 Task: Check the calendar for the event details after receiving a declined invitation email.
Action: Mouse moved to (19, 35)
Screenshot: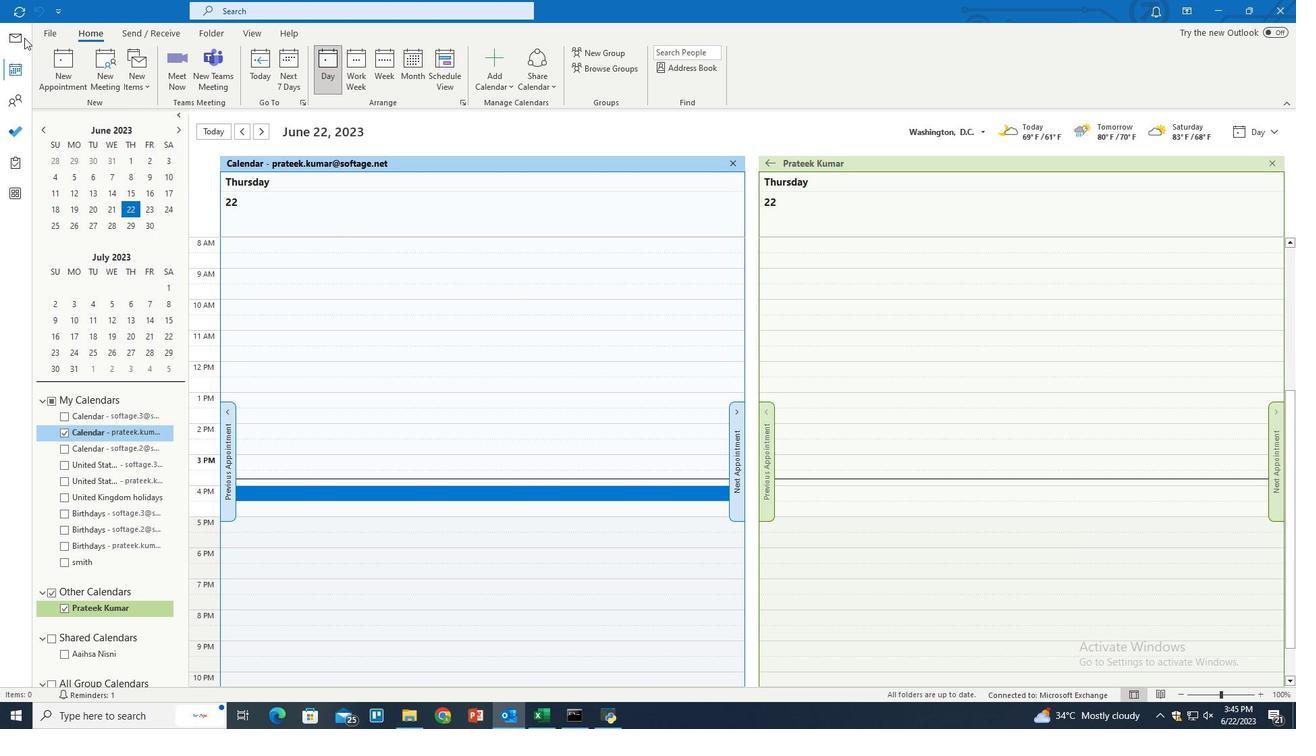 
Action: Mouse pressed left at (19, 35)
Screenshot: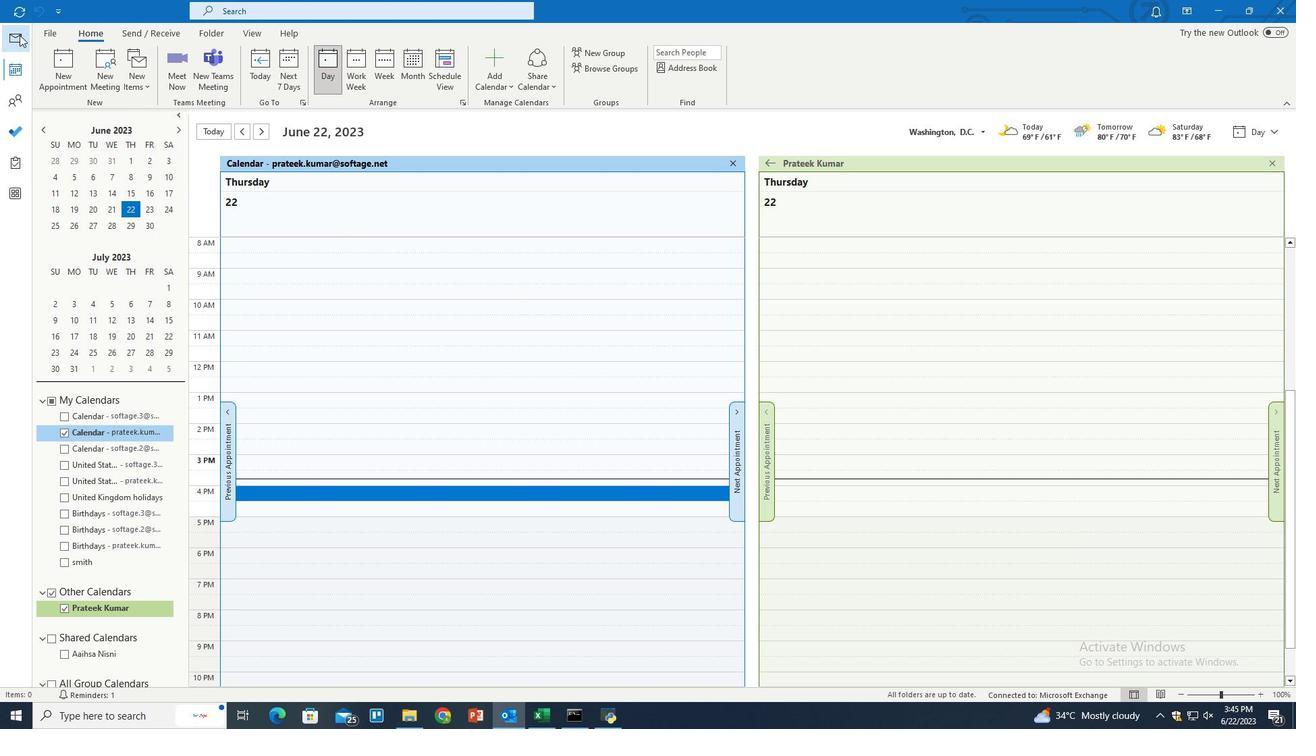 
Action: Mouse moved to (256, 33)
Screenshot: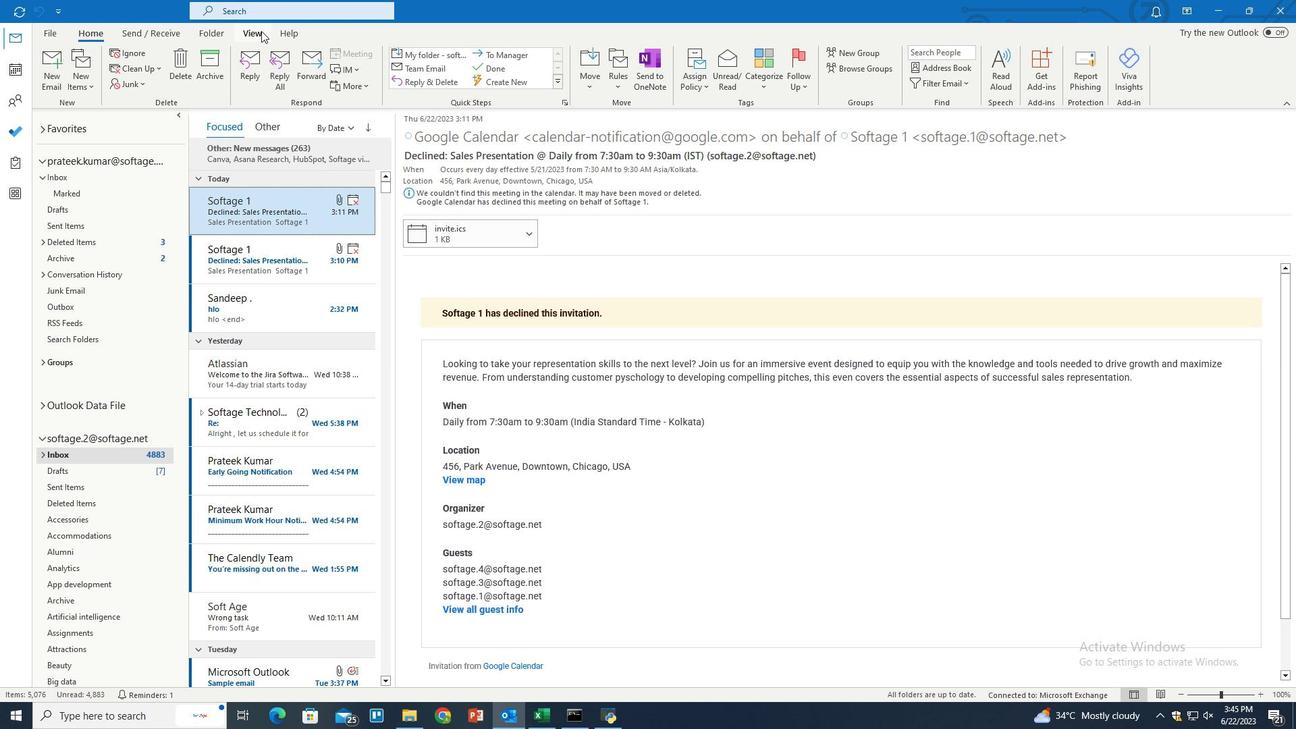 
Action: Mouse pressed left at (256, 33)
Screenshot: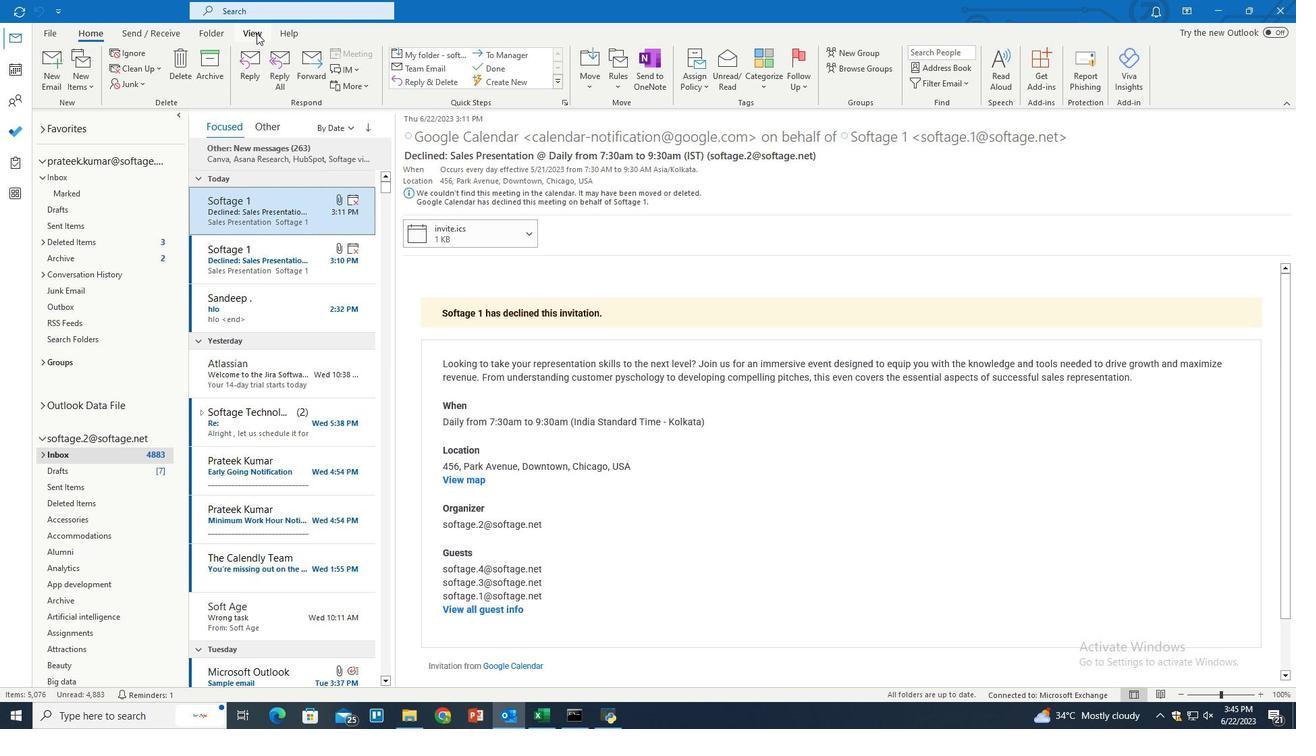 
Action: Mouse moved to (901, 80)
Screenshot: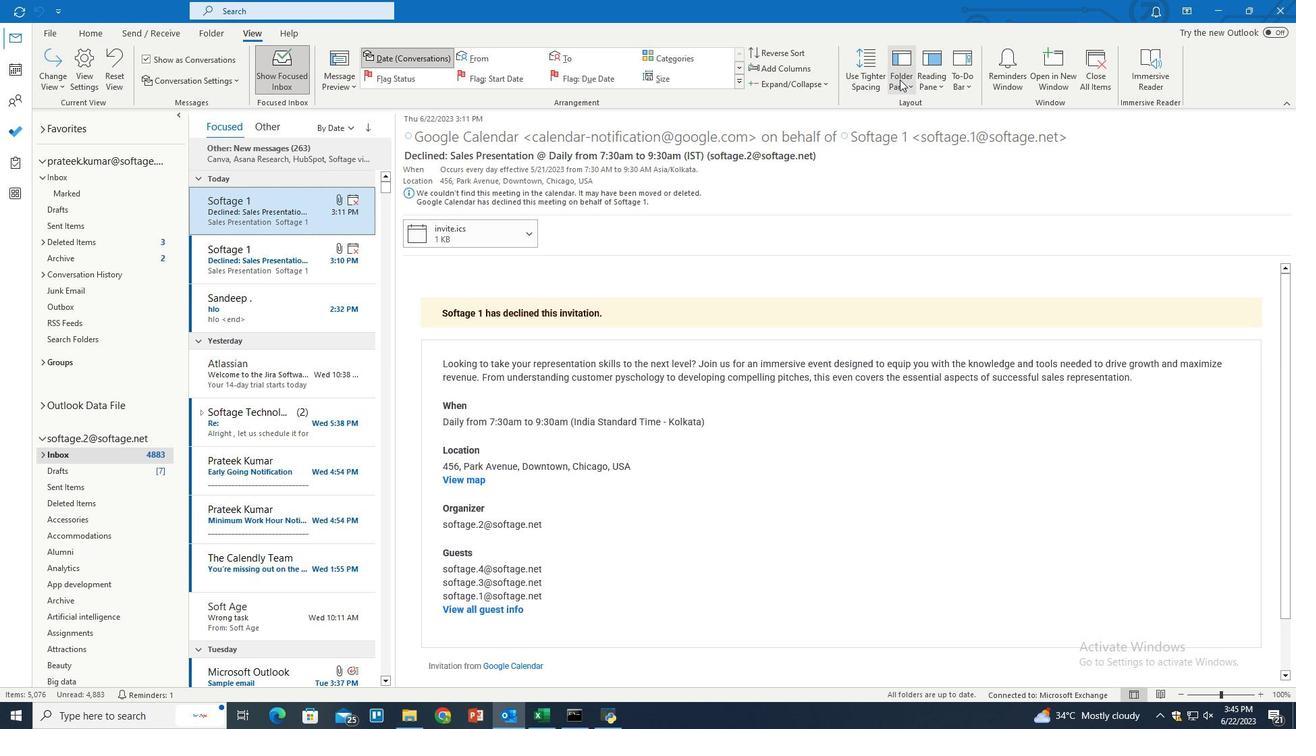 
Action: Mouse pressed left at (901, 80)
Screenshot: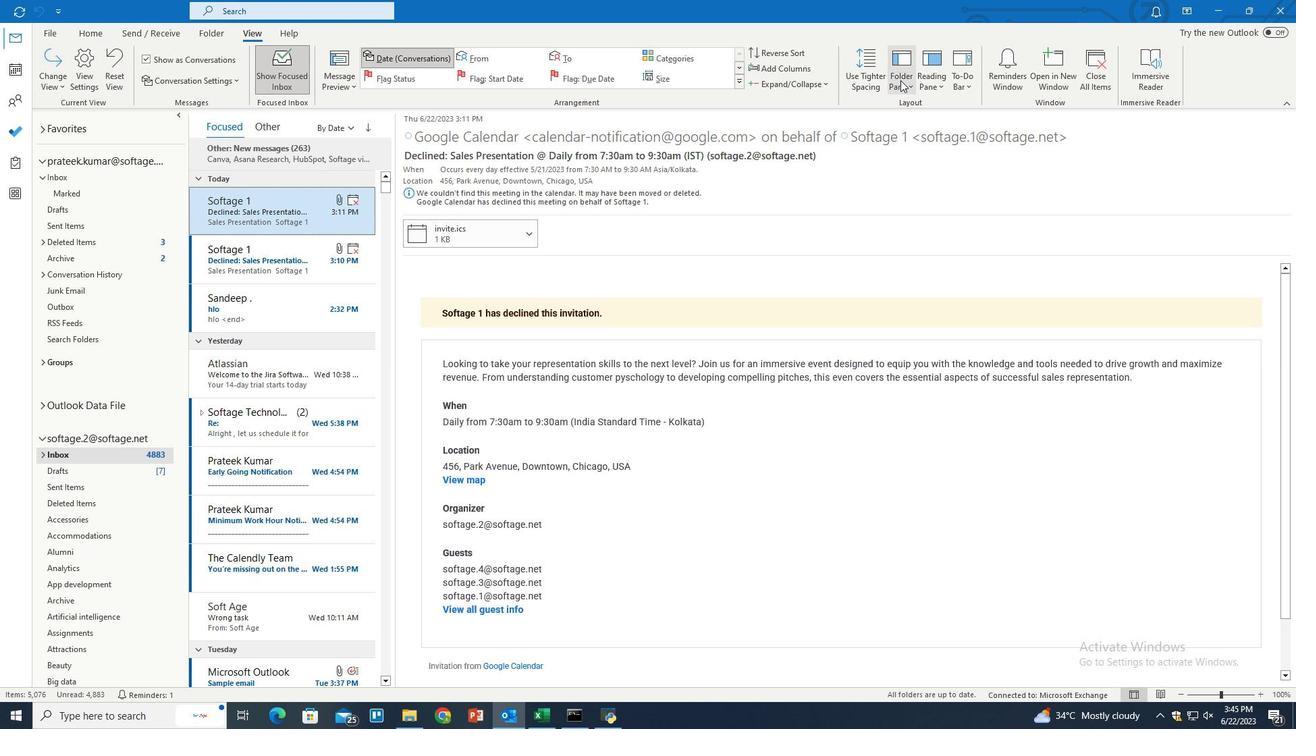 
Action: Mouse moved to (909, 124)
Screenshot: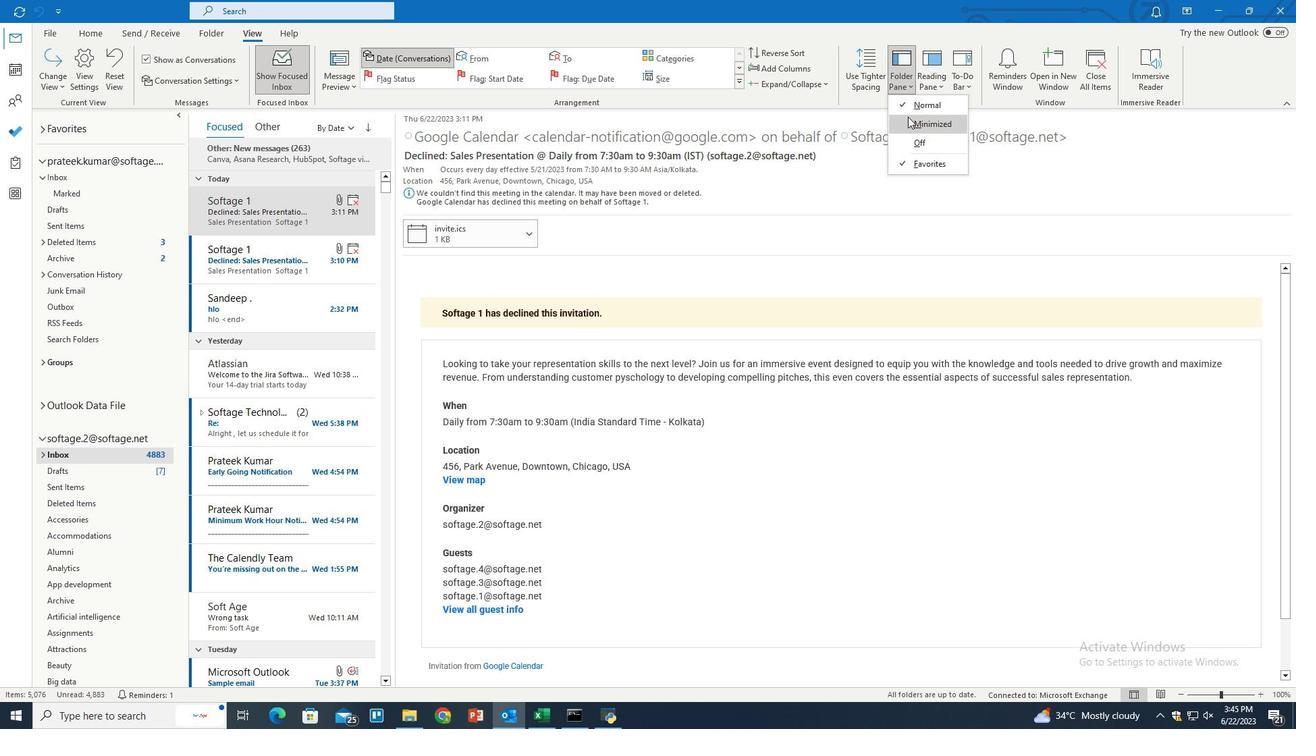 
Action: Mouse pressed left at (909, 124)
Screenshot: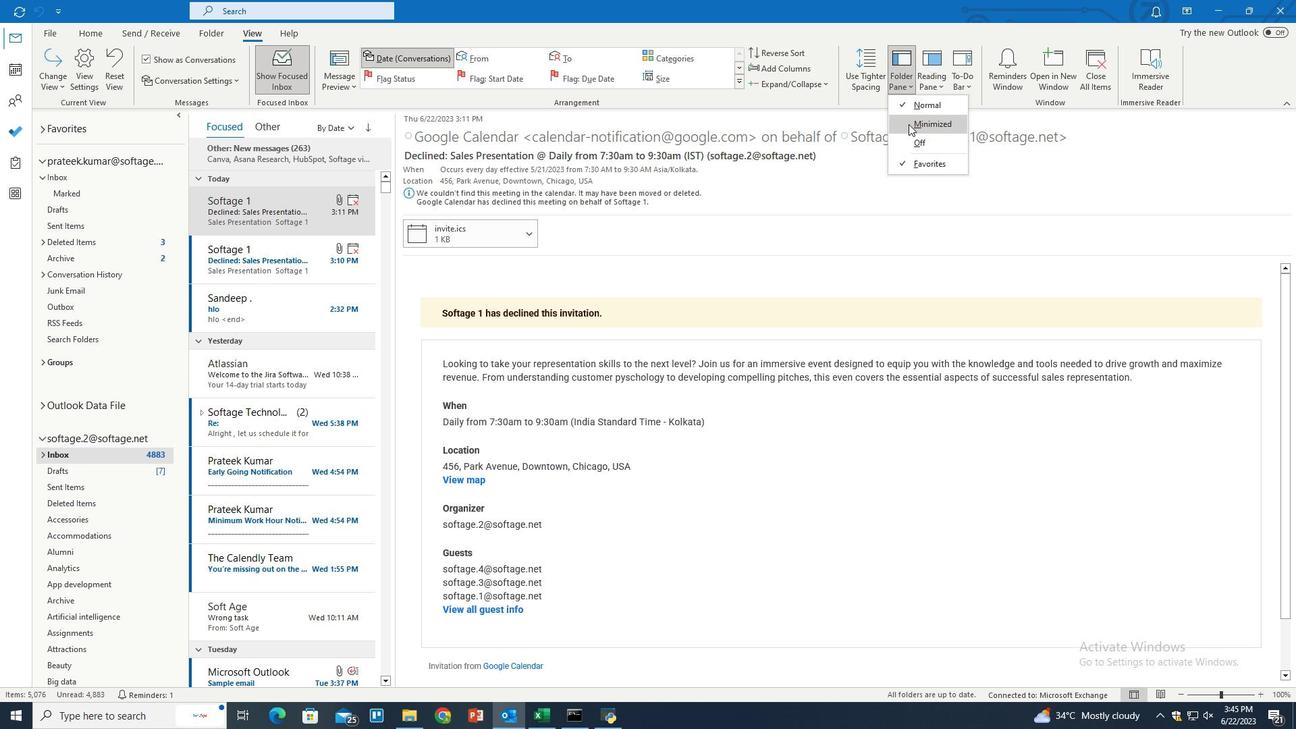 
